 Task: Apply Clip Filter to Aged Film
Action: Mouse moved to (886, 348)
Screenshot: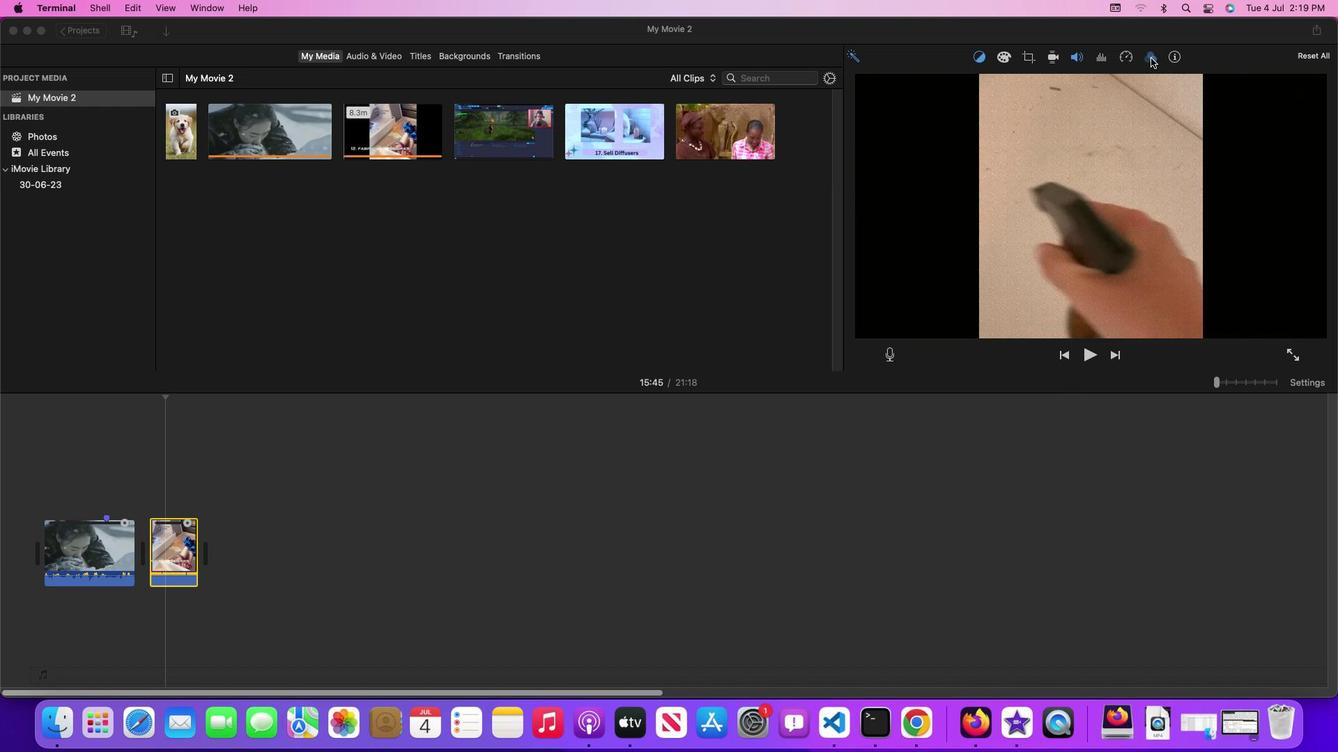 
Action: Mouse pressed left at (886, 348)
Screenshot: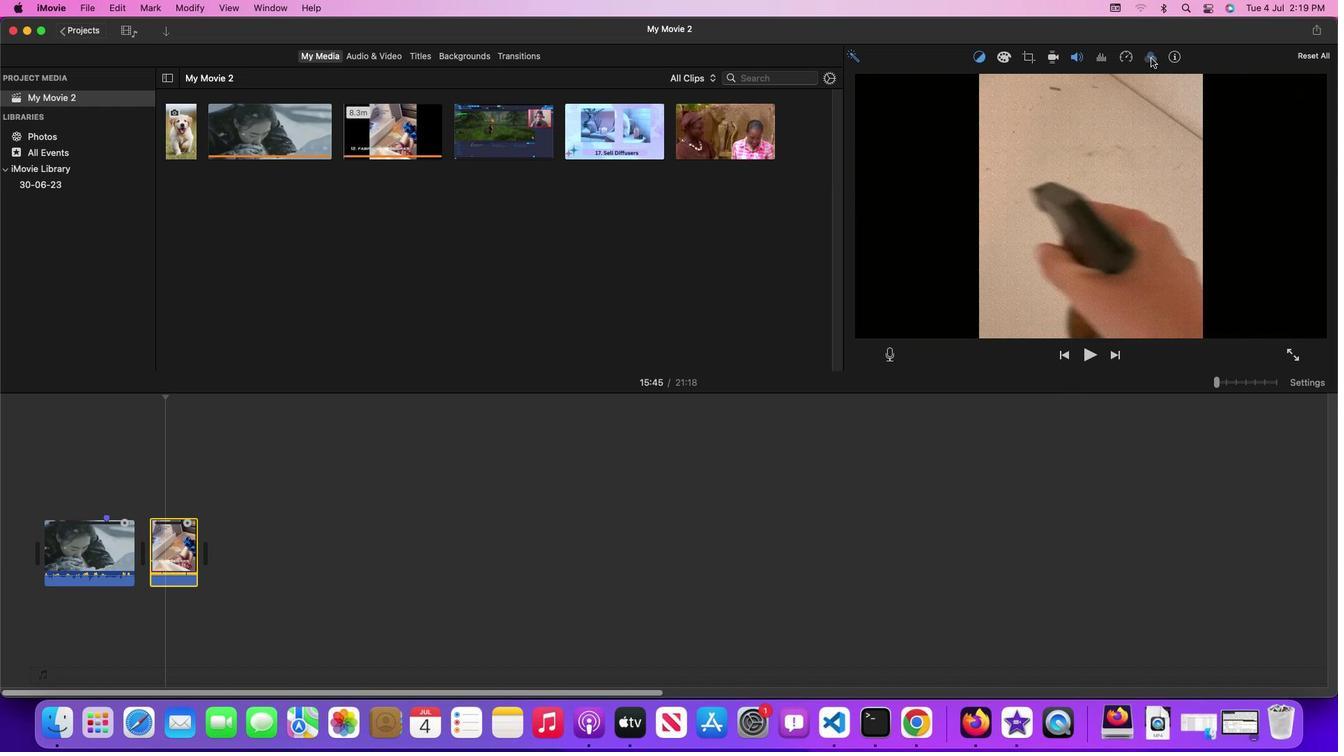 
Action: Mouse moved to (886, 348)
Screenshot: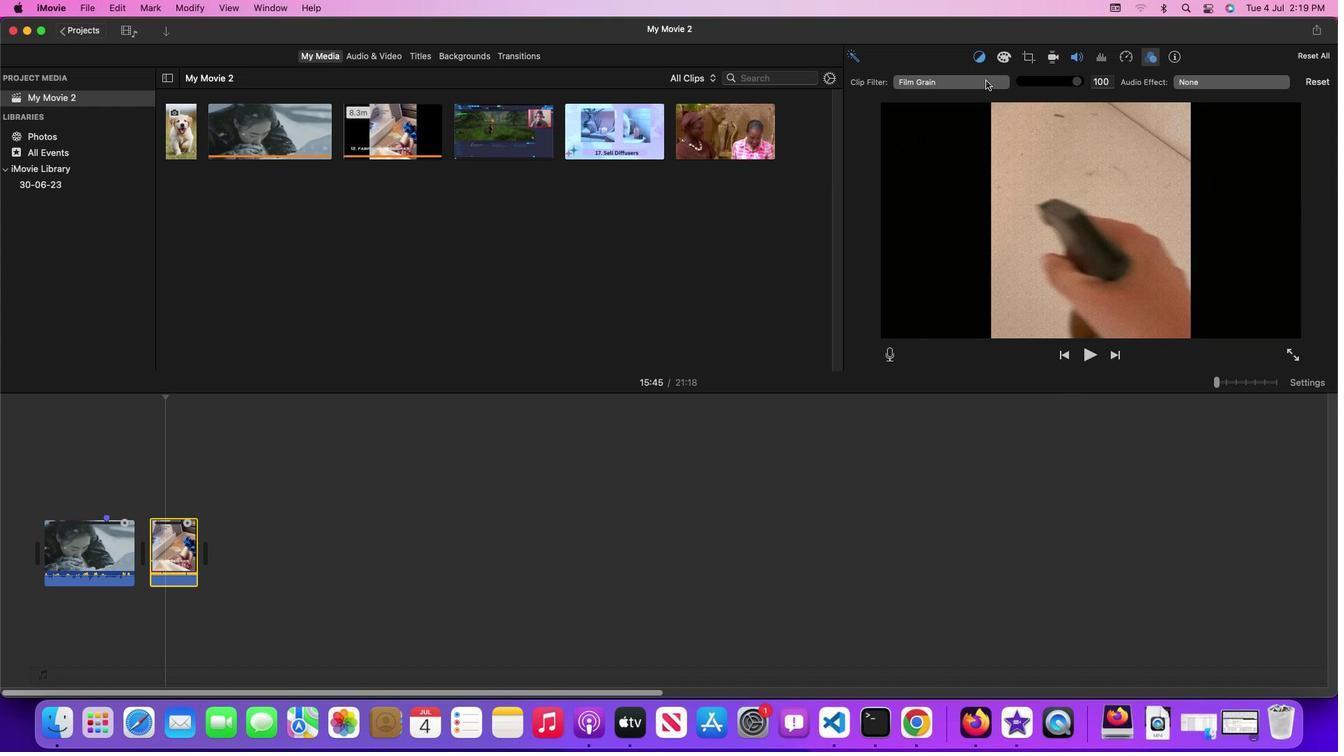 
Action: Mouse pressed left at (886, 348)
Screenshot: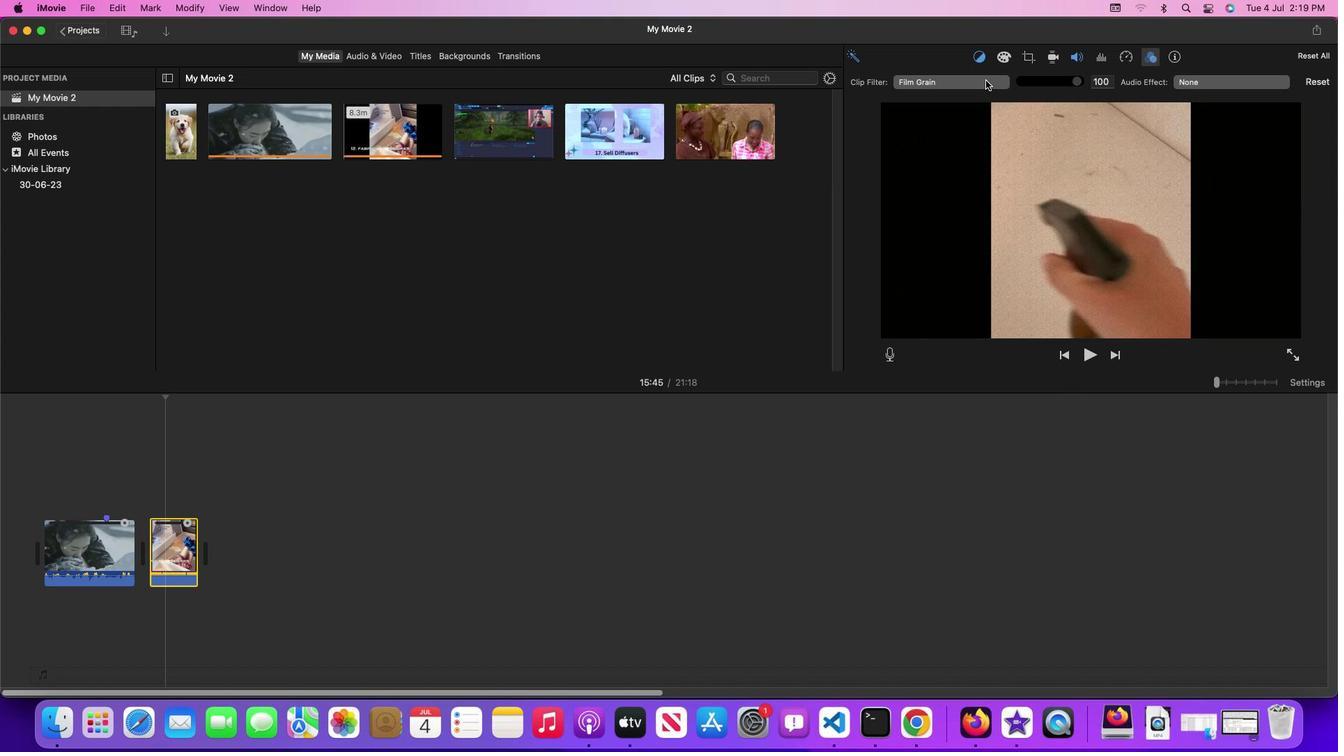 
Action: Mouse moved to (886, 348)
Screenshot: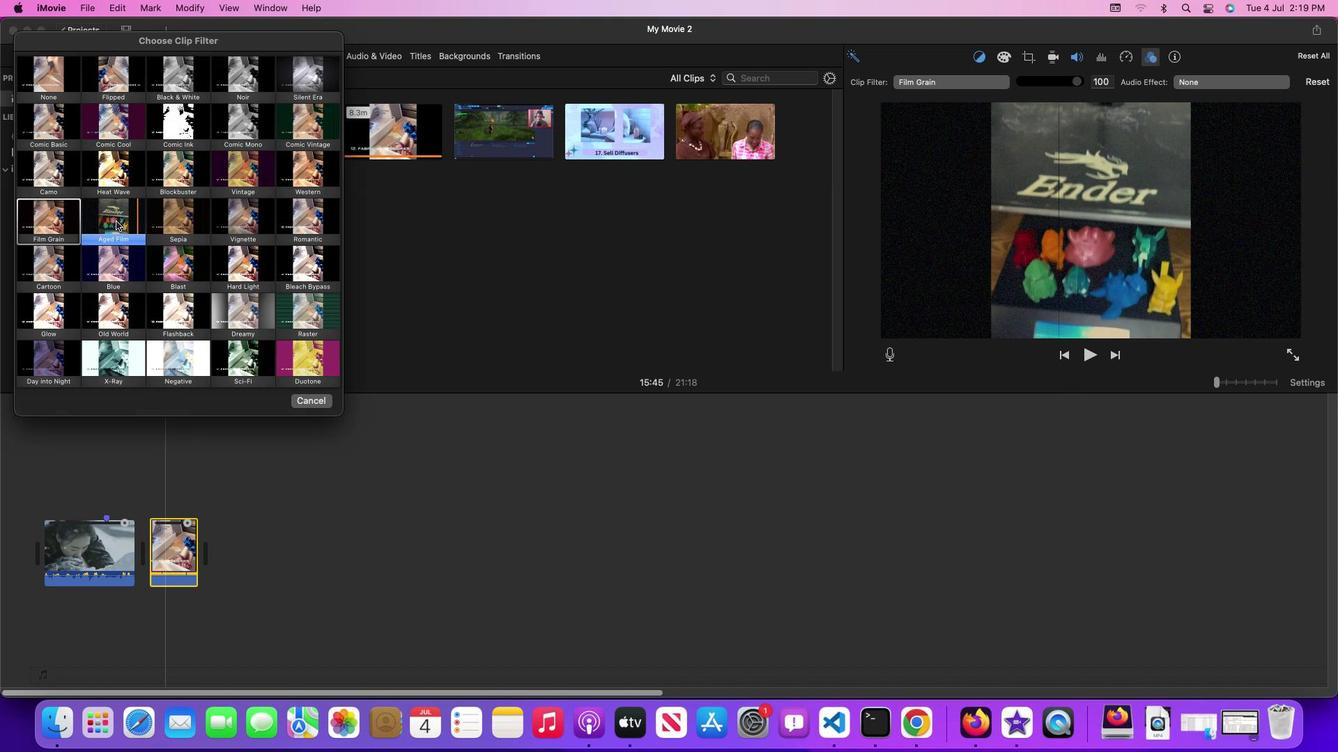 
Action: Mouse pressed left at (886, 348)
Screenshot: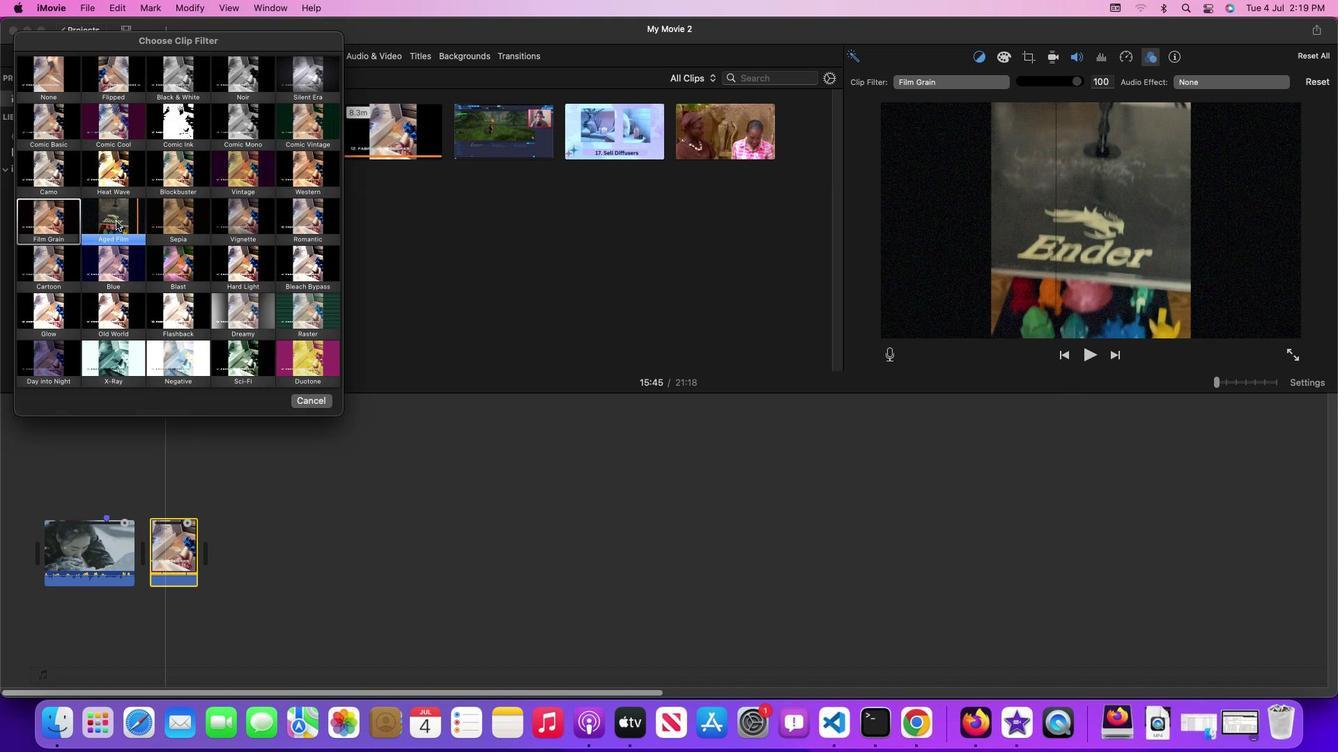 
Action: Mouse moved to (886, 348)
Screenshot: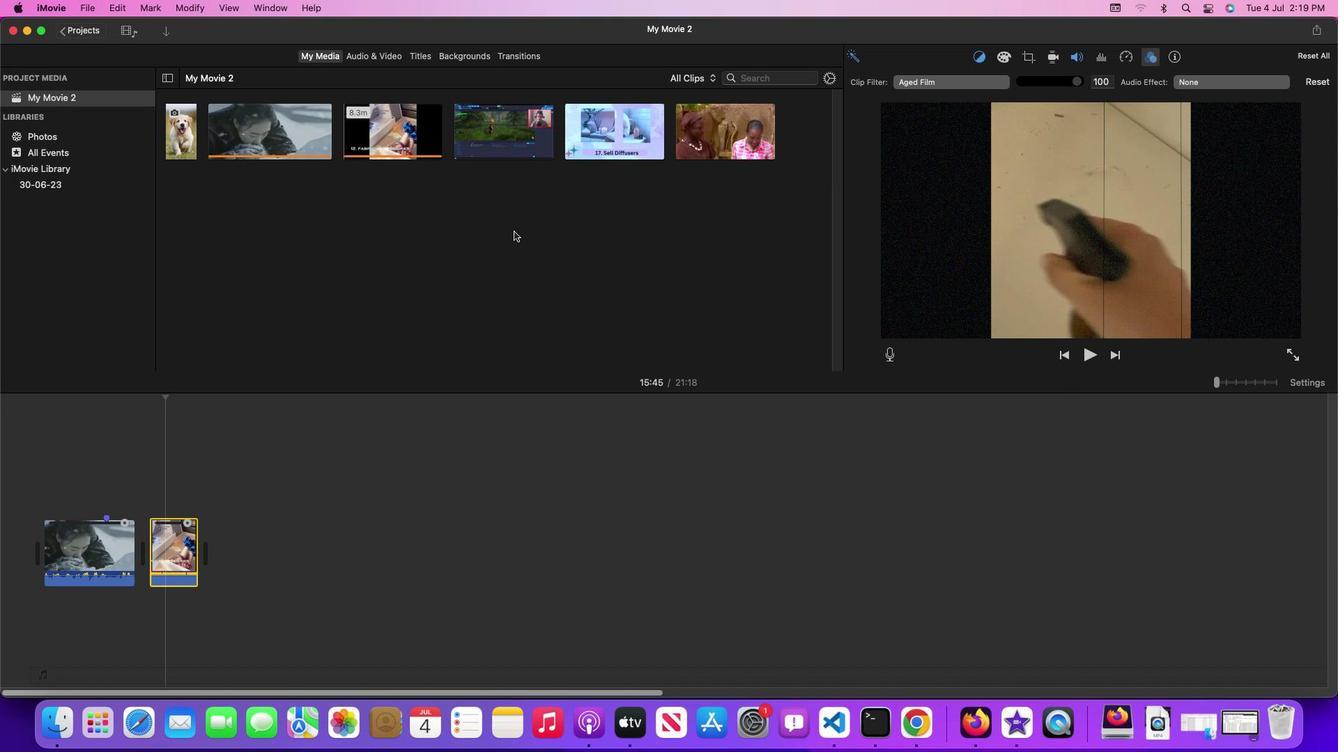 
